 Task: Set the Tax Included "Yes" Under New vendor in Find vendor.
Action: Mouse moved to (119, 12)
Screenshot: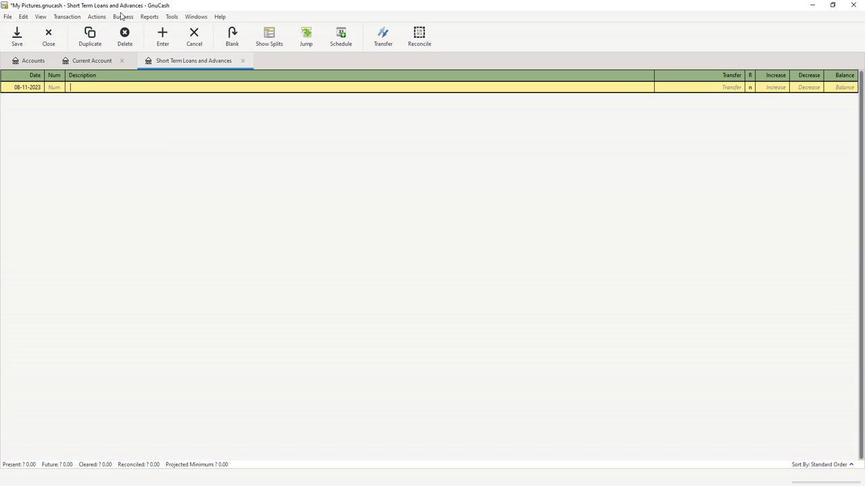 
Action: Mouse pressed left at (119, 12)
Screenshot: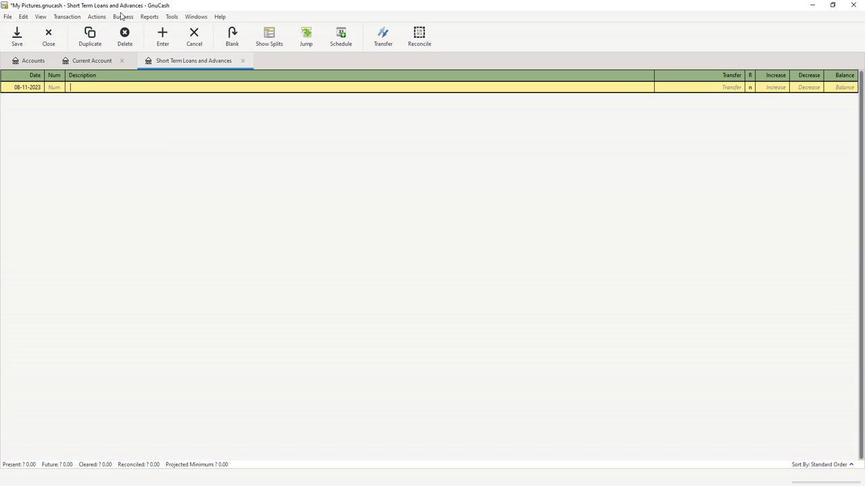 
Action: Mouse moved to (137, 41)
Screenshot: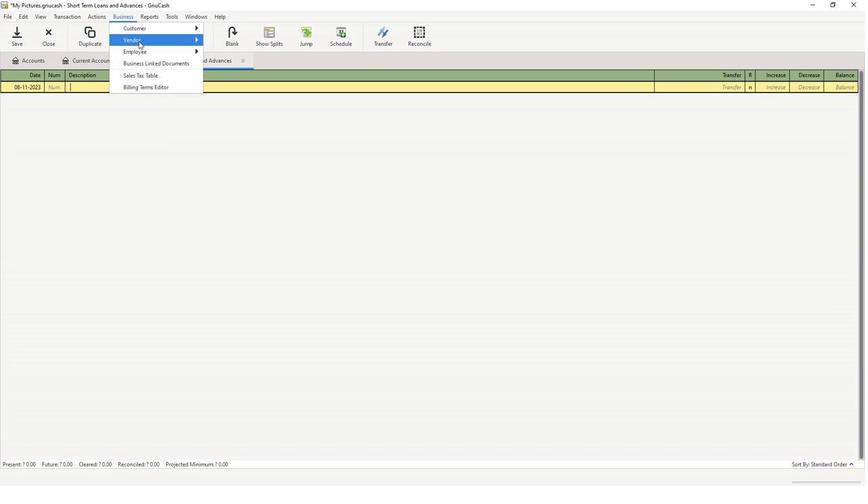 
Action: Mouse pressed left at (137, 41)
Screenshot: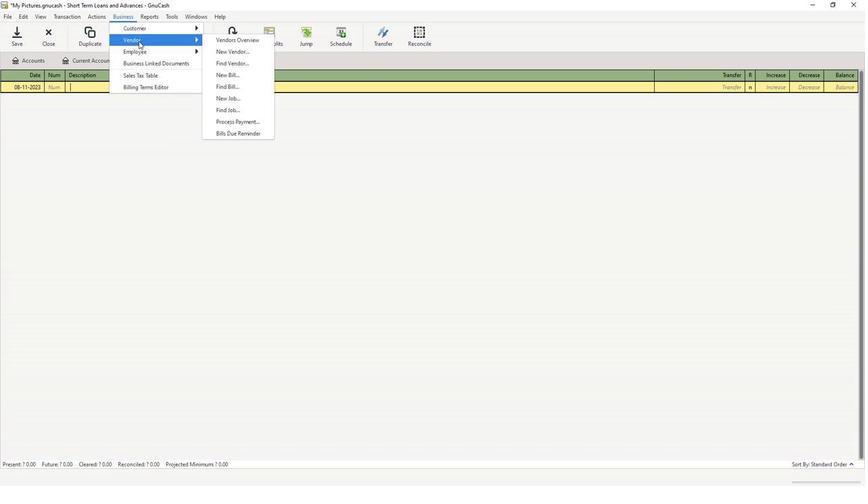 
Action: Mouse moved to (229, 66)
Screenshot: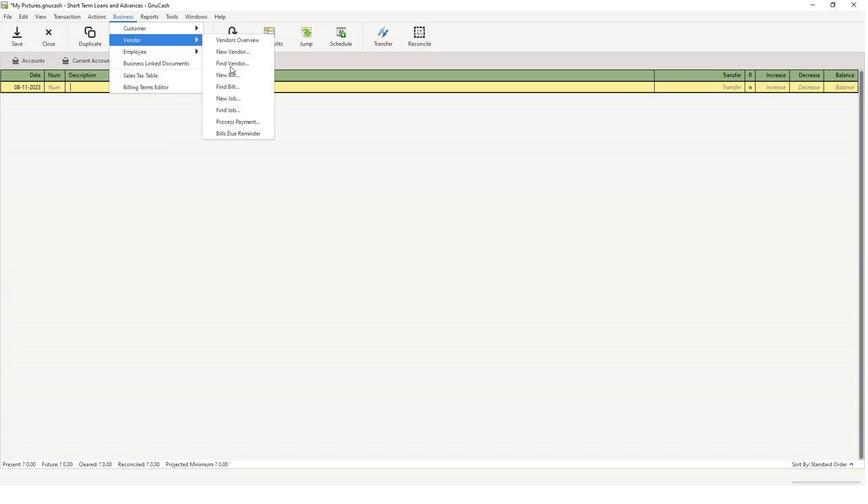 
Action: Mouse pressed left at (229, 66)
Screenshot: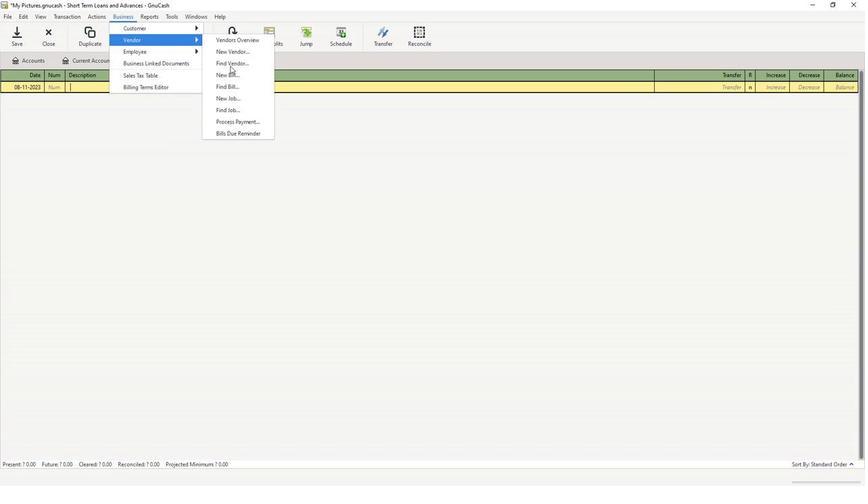 
Action: Mouse moved to (455, 323)
Screenshot: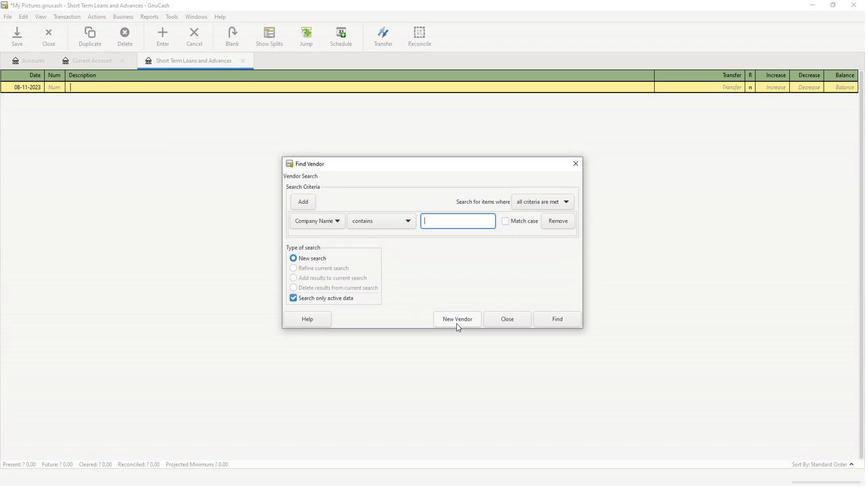 
Action: Mouse pressed left at (455, 323)
Screenshot: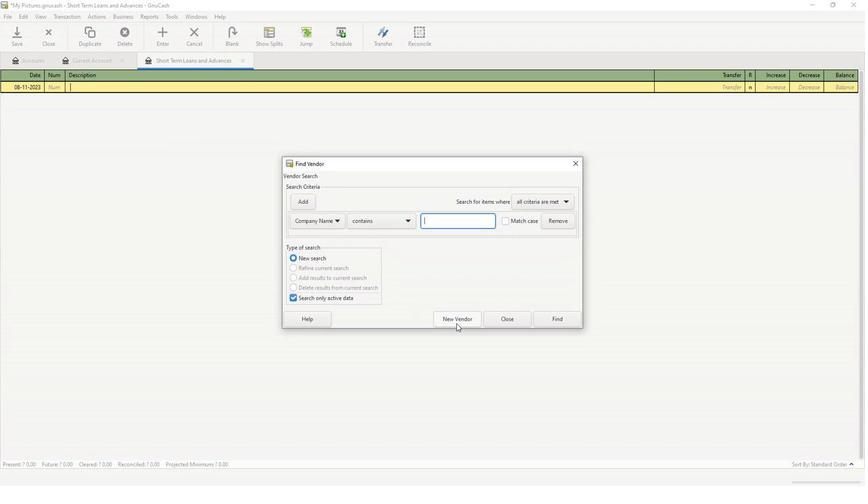 
Action: Mouse moved to (431, 133)
Screenshot: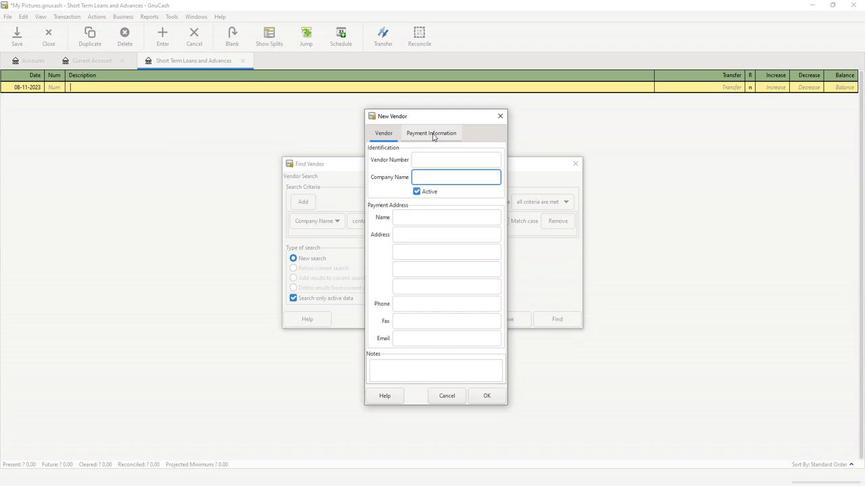 
Action: Mouse pressed left at (431, 133)
Screenshot: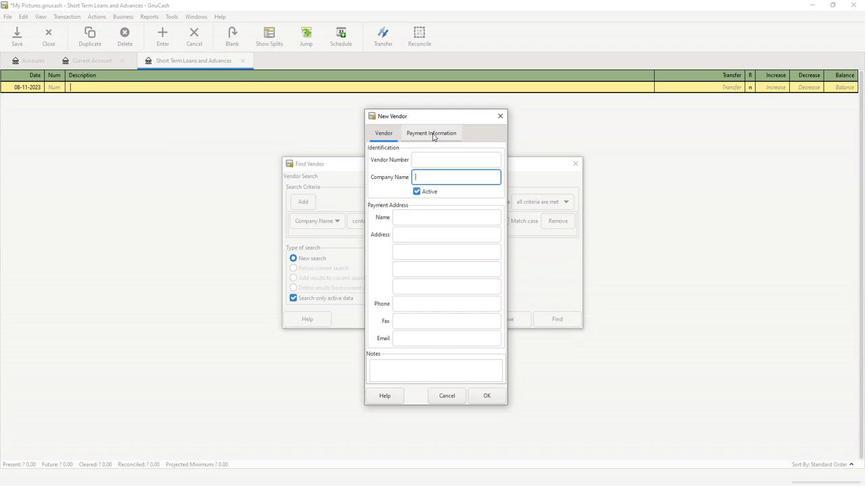 
Action: Mouse moved to (479, 195)
Screenshot: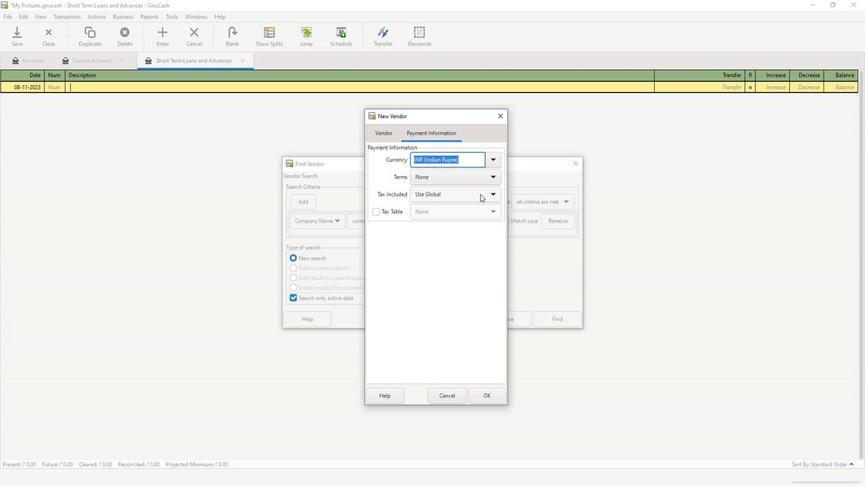 
Action: Mouse pressed left at (479, 195)
Screenshot: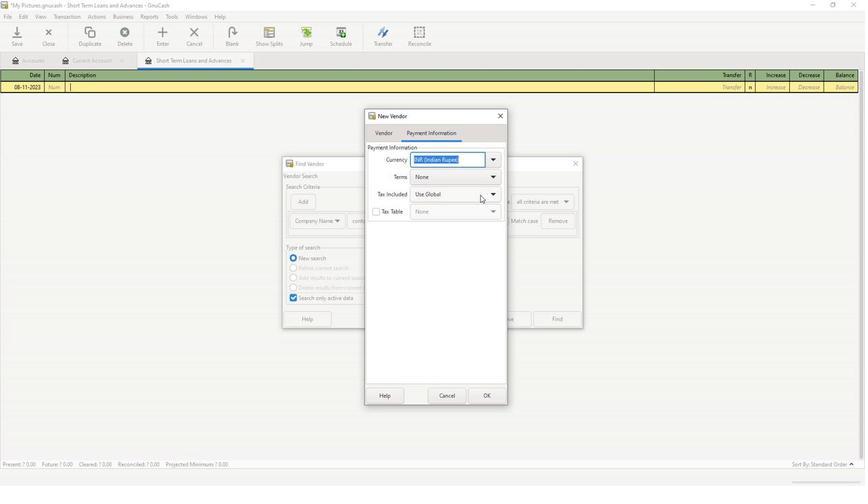 
Action: Mouse moved to (461, 171)
Screenshot: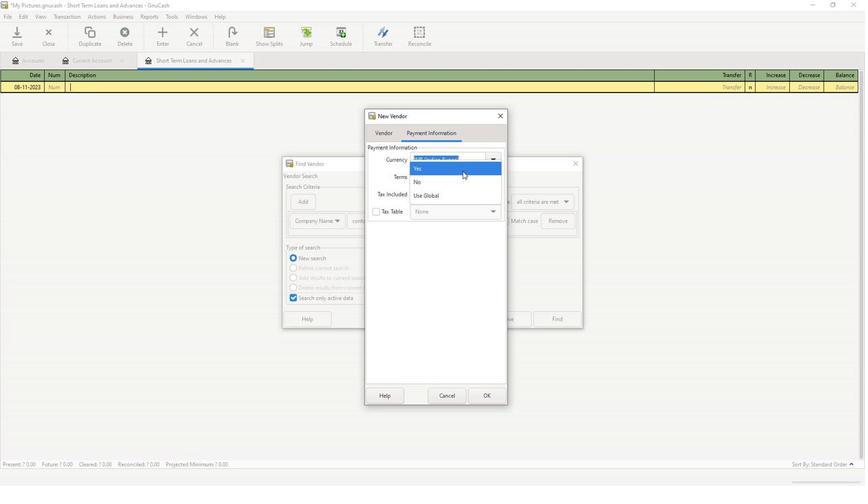 
Action: Mouse pressed left at (461, 171)
Screenshot: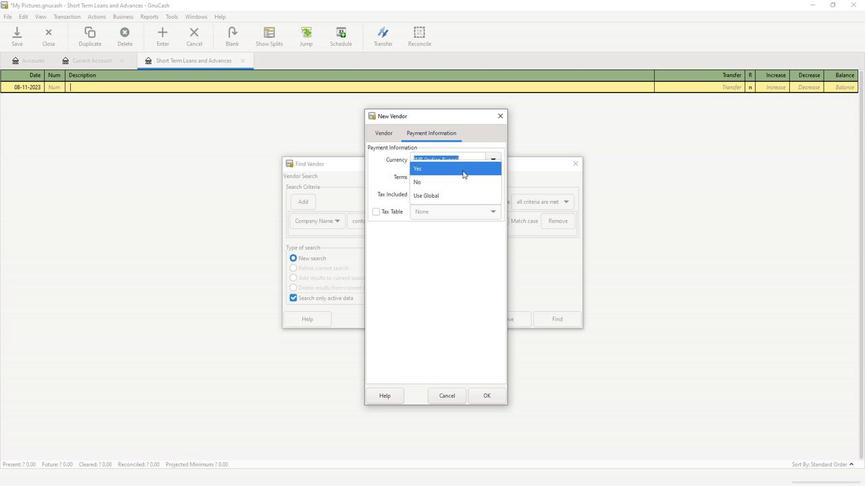 
Action: Mouse moved to (488, 396)
Screenshot: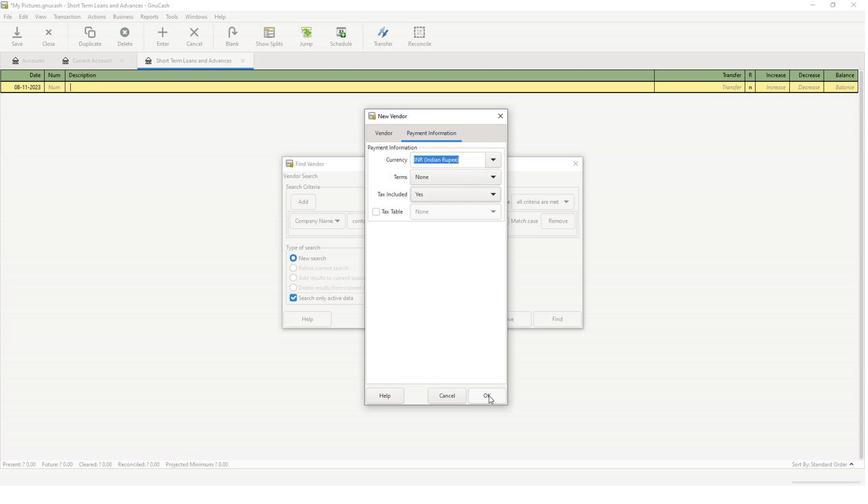 
